 Task: Create List Booth Design in Board Customer Acquisition to Workspace Account Management. Create List IT Support in Board Influencer Identification to Workspace Account Management. Create List Software in Board Employee Skills Development and Training to Workspace Account Management
Action: Mouse moved to (691, 161)
Screenshot: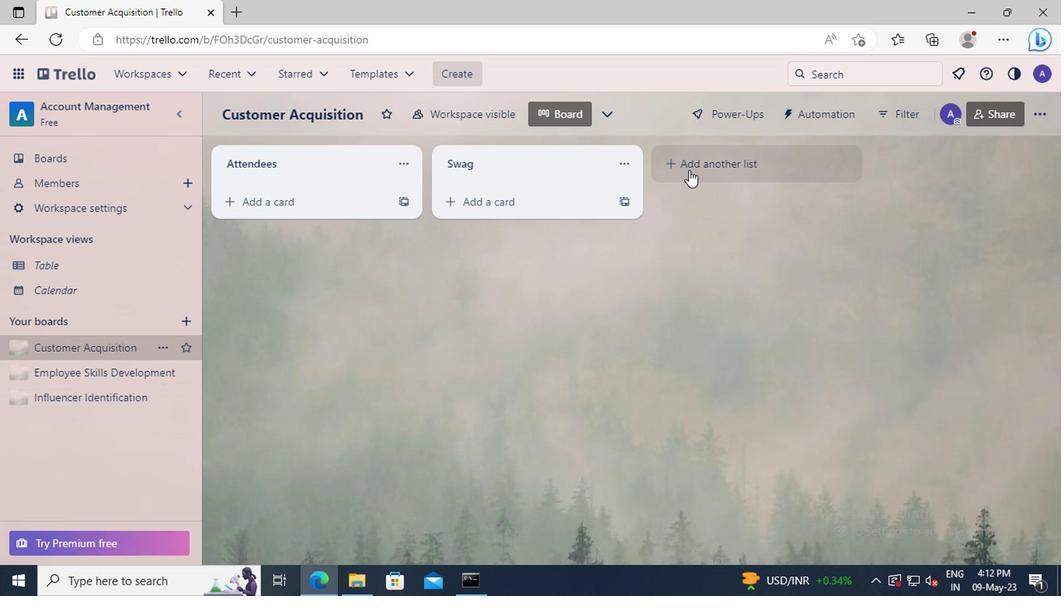 
Action: Mouse pressed left at (691, 161)
Screenshot: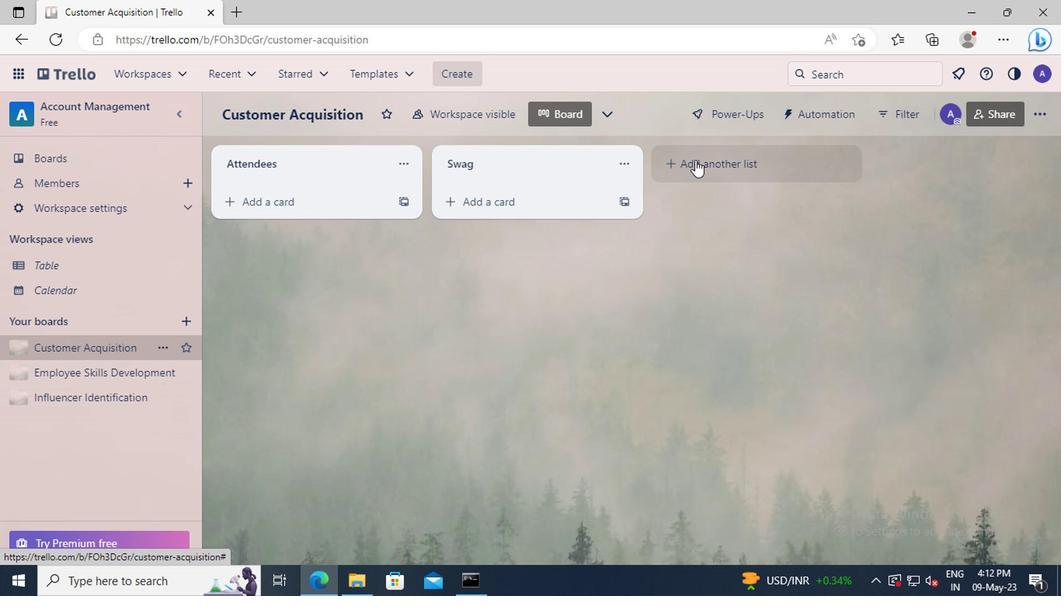 
Action: Mouse moved to (689, 159)
Screenshot: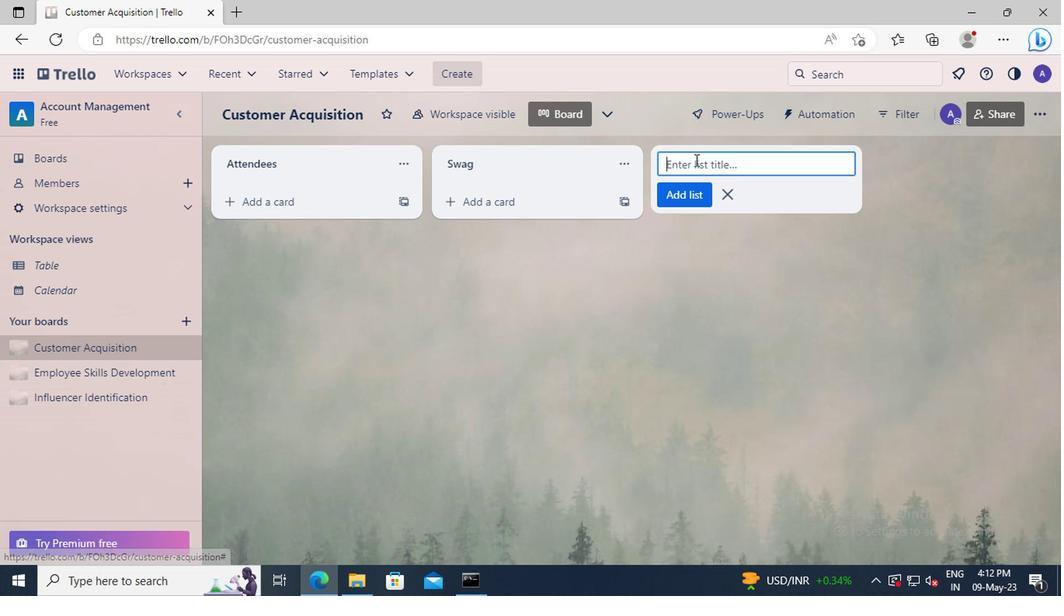 
Action: Key pressed <Key.shift>BOOTH<Key.space><Key.shift>DESIGN
Screenshot: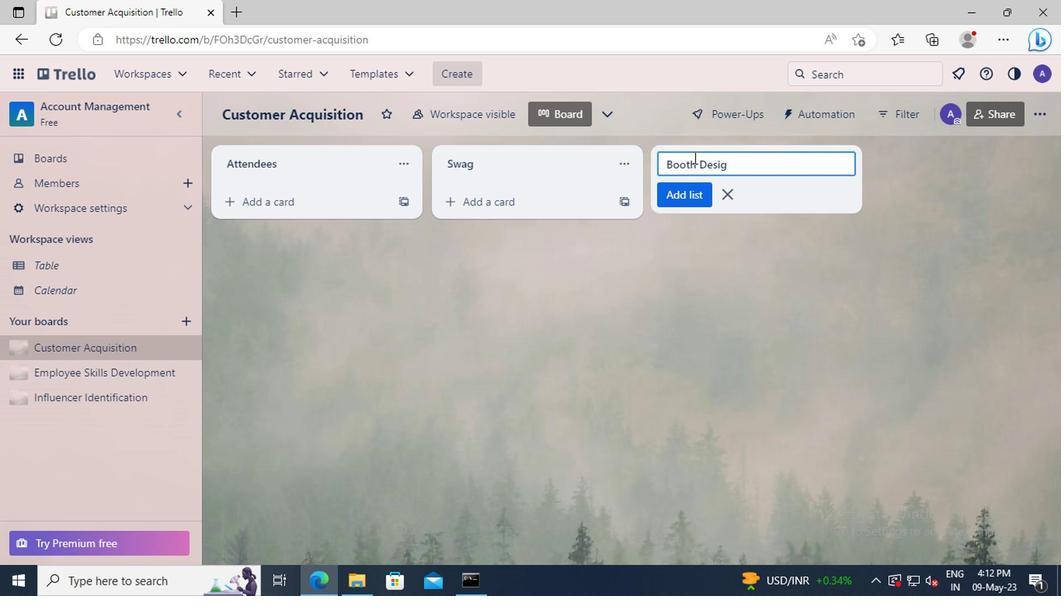 
Action: Mouse moved to (689, 196)
Screenshot: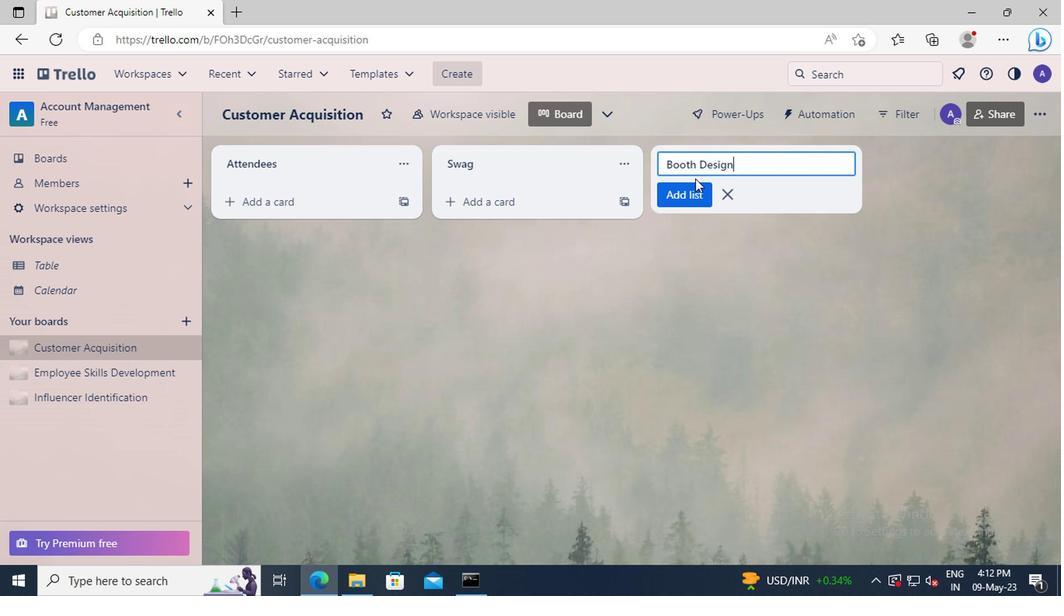 
Action: Mouse pressed left at (689, 196)
Screenshot: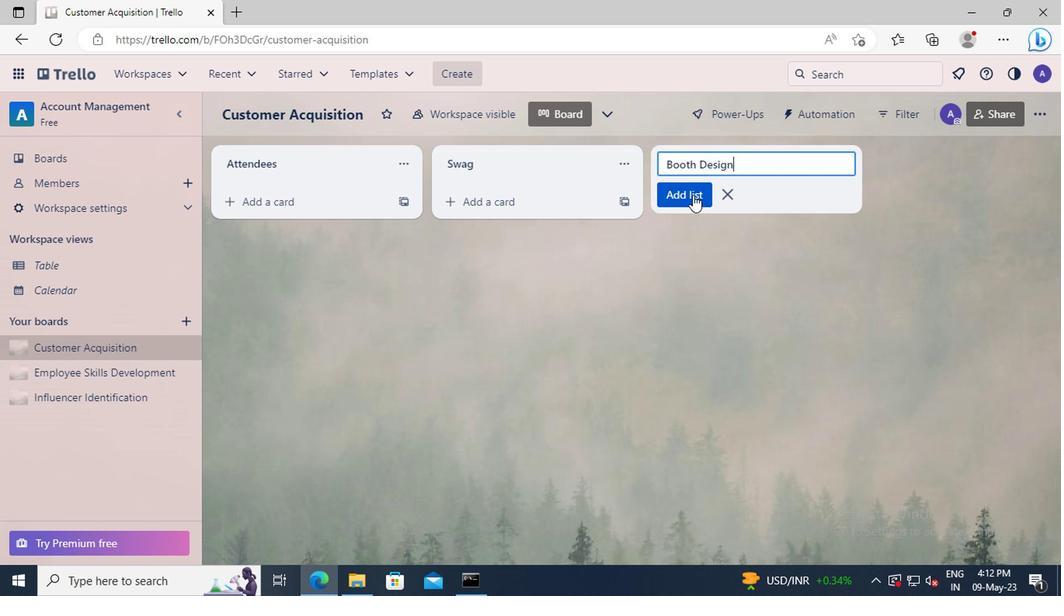 
Action: Mouse moved to (94, 403)
Screenshot: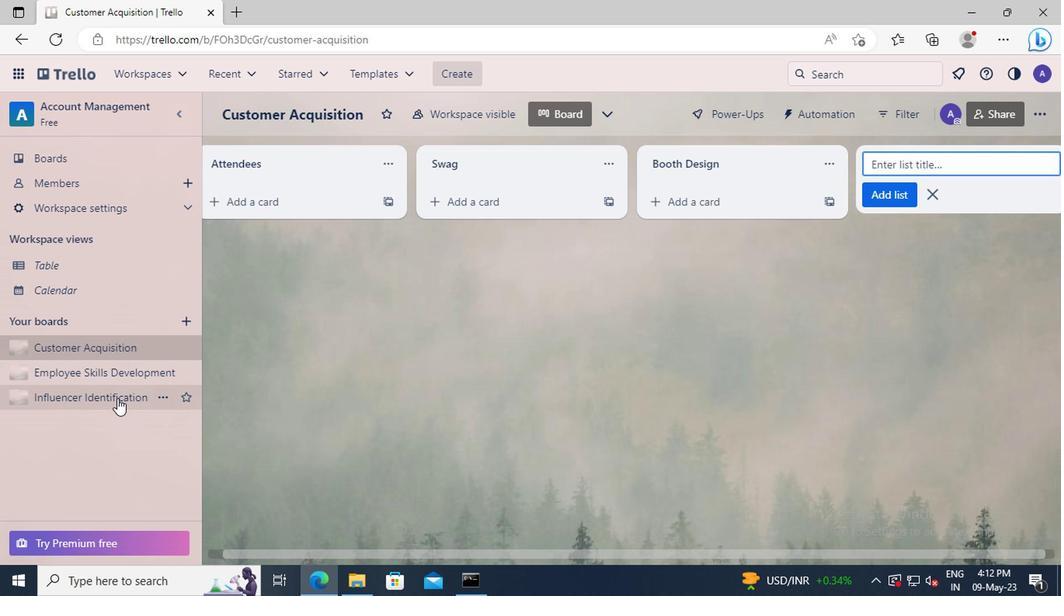 
Action: Mouse pressed left at (94, 403)
Screenshot: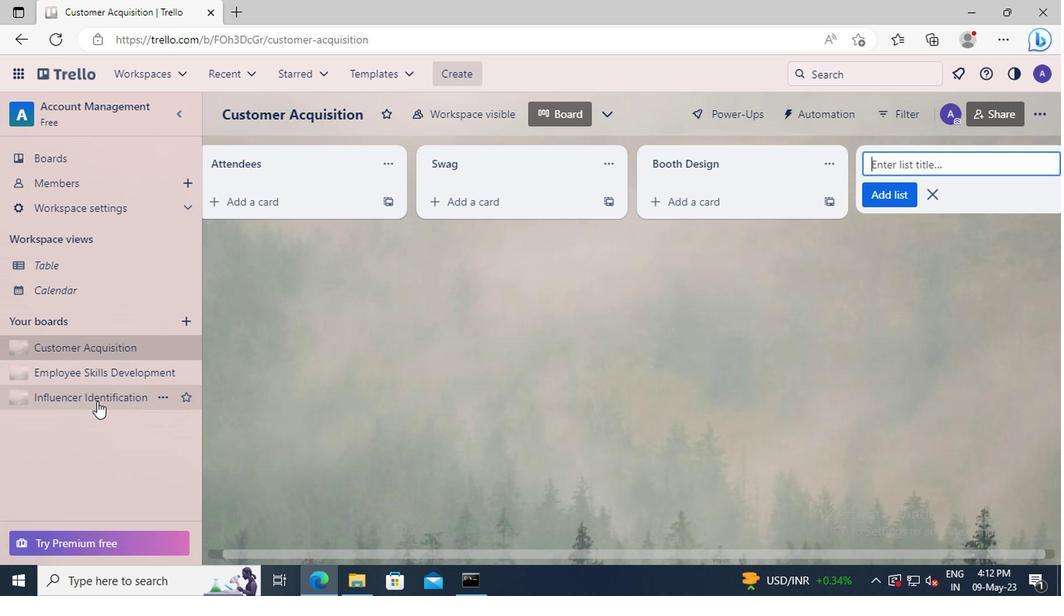 
Action: Mouse moved to (690, 168)
Screenshot: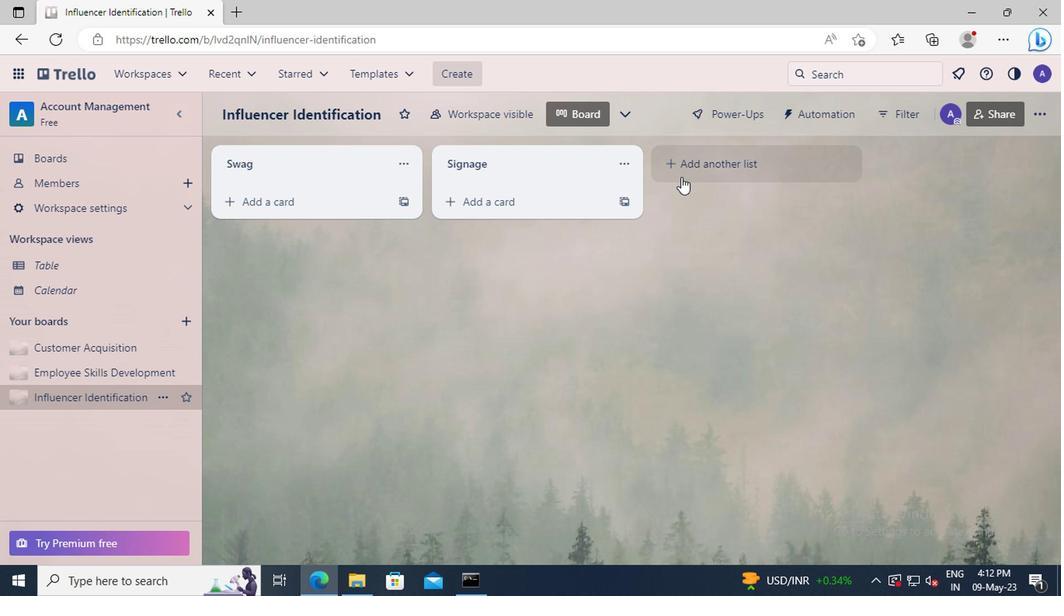 
Action: Mouse pressed left at (690, 168)
Screenshot: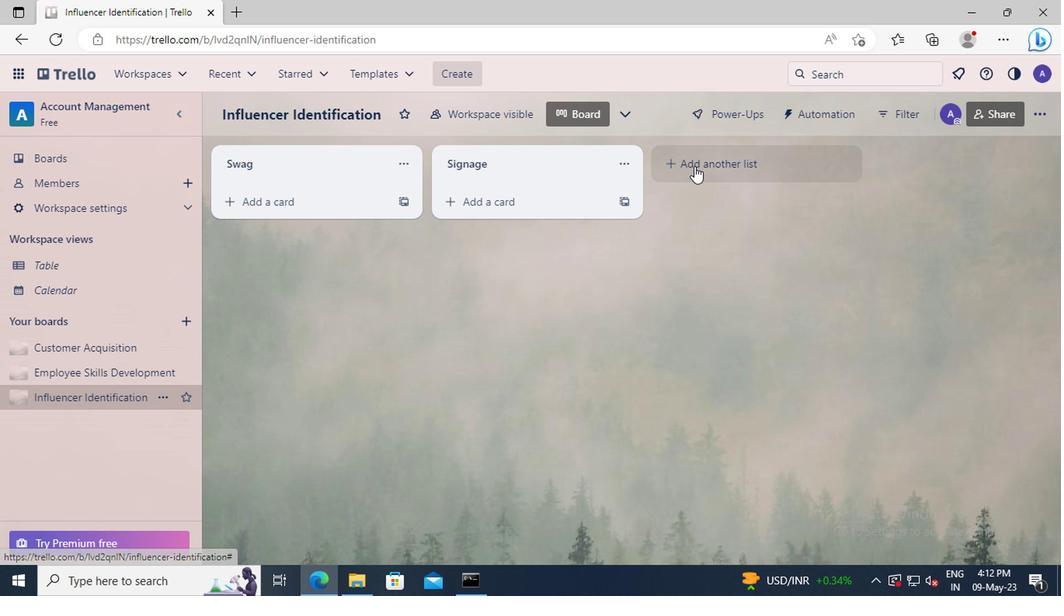 
Action: Mouse moved to (688, 166)
Screenshot: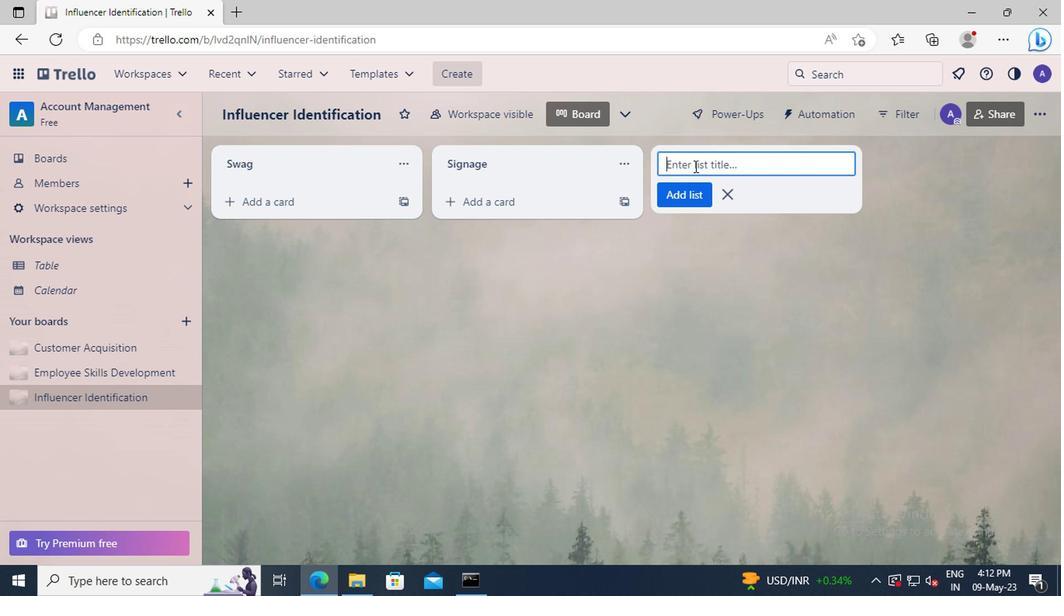 
Action: Key pressed <Key.shift>IT<Key.space><Key.shift>SUPPORT
Screenshot: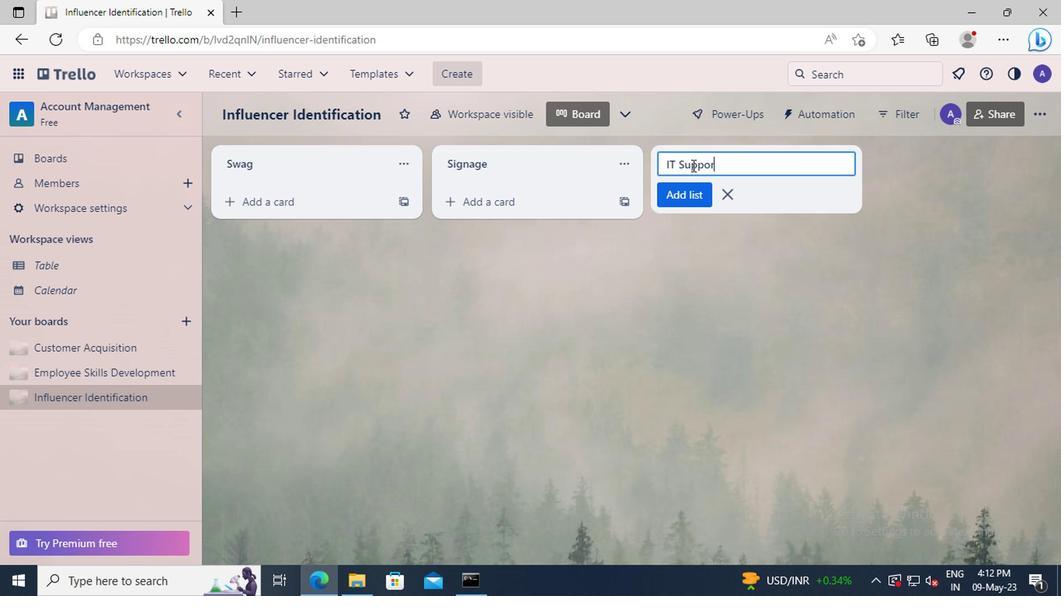 
Action: Mouse moved to (690, 192)
Screenshot: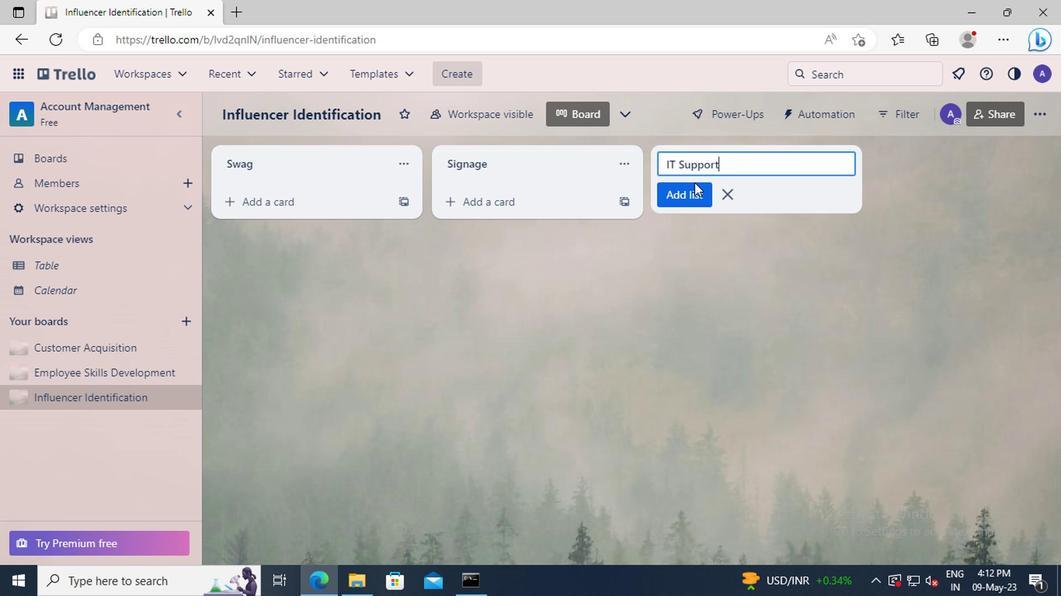
Action: Mouse pressed left at (690, 192)
Screenshot: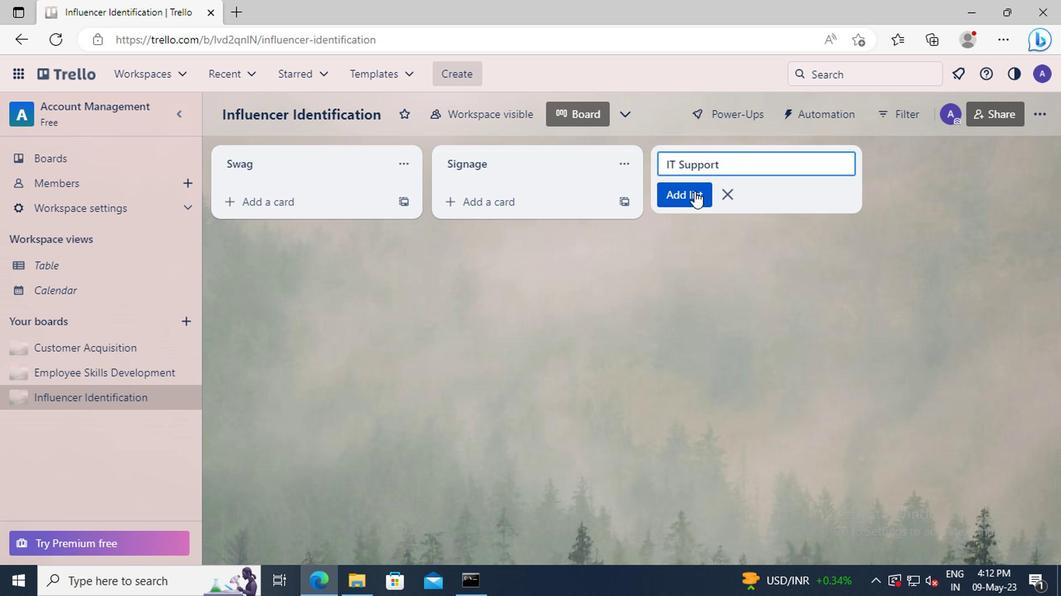 
Action: Mouse moved to (108, 369)
Screenshot: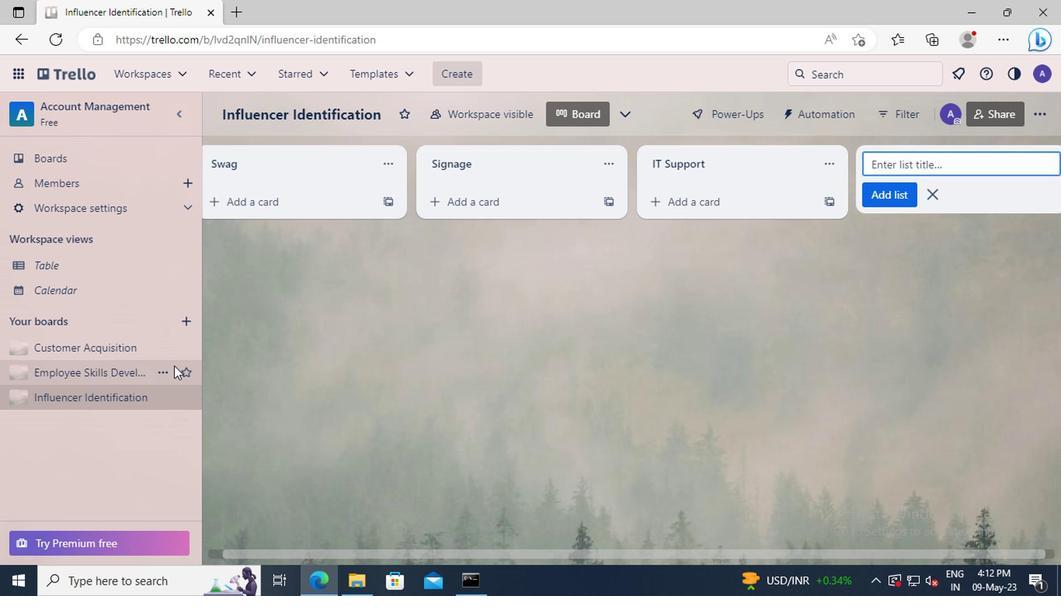 
Action: Mouse pressed left at (108, 369)
Screenshot: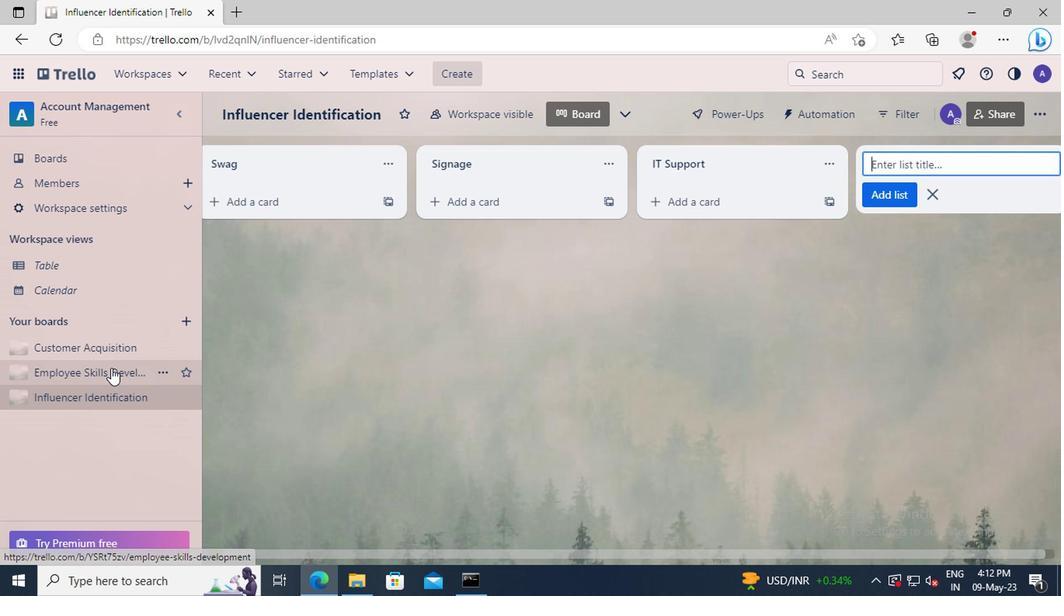 
Action: Mouse moved to (674, 166)
Screenshot: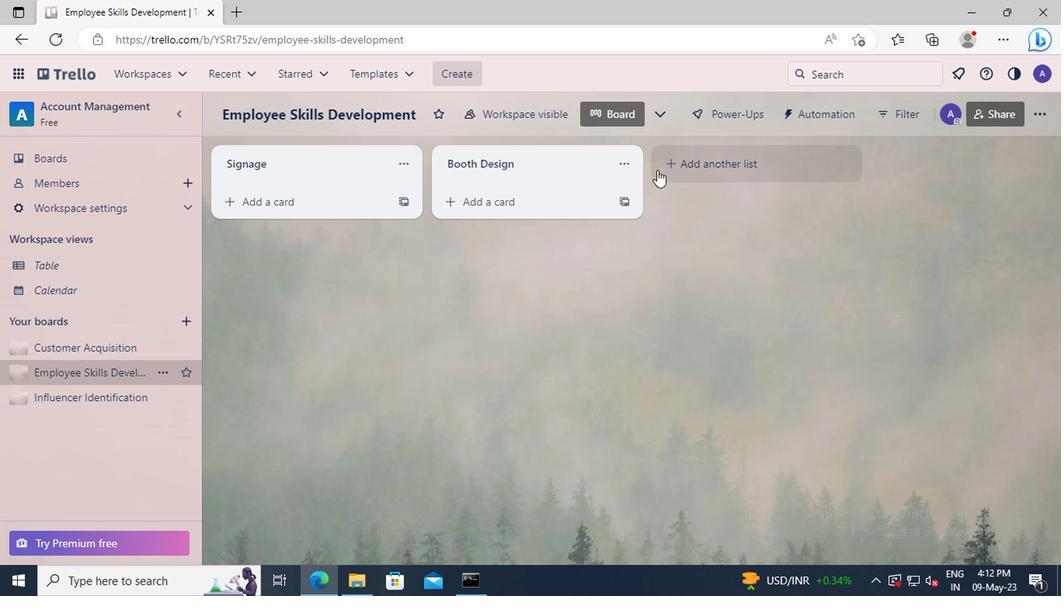 
Action: Mouse pressed left at (674, 166)
Screenshot: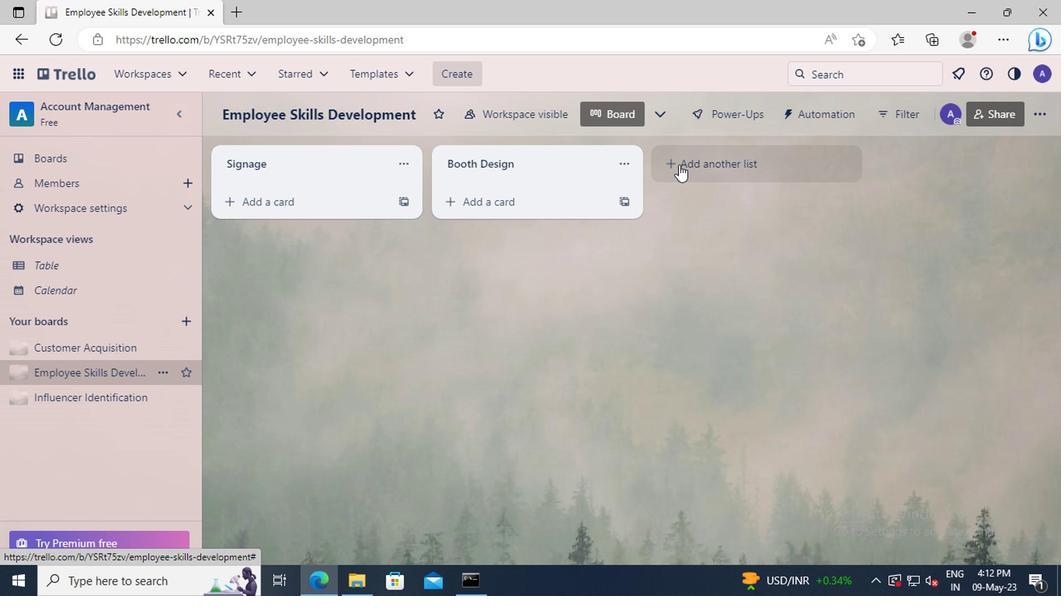 
Action: Key pressed <Key.shift>SOFTWARE
Screenshot: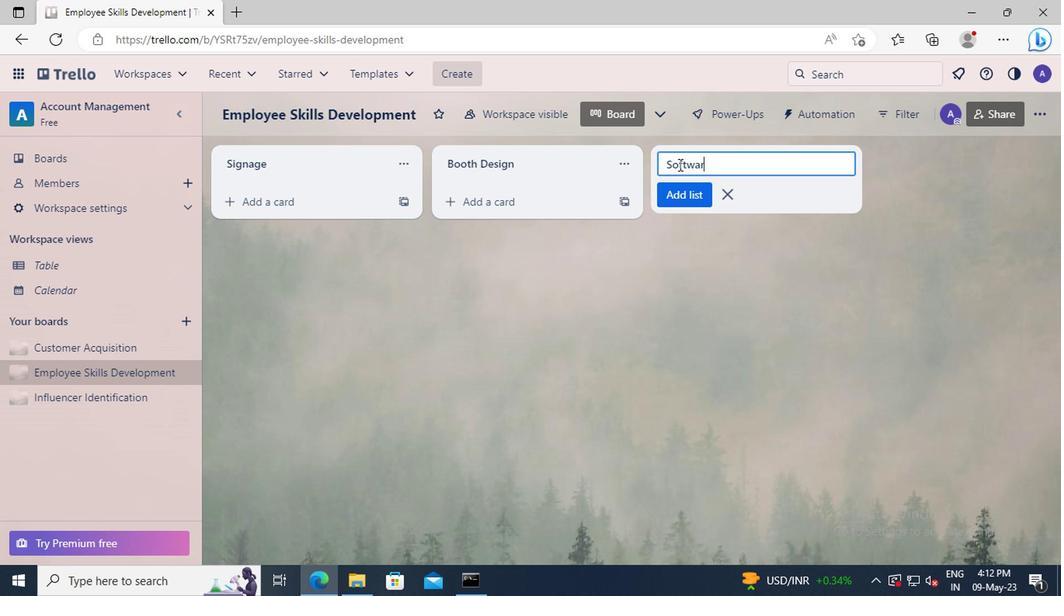 
Action: Mouse moved to (679, 191)
Screenshot: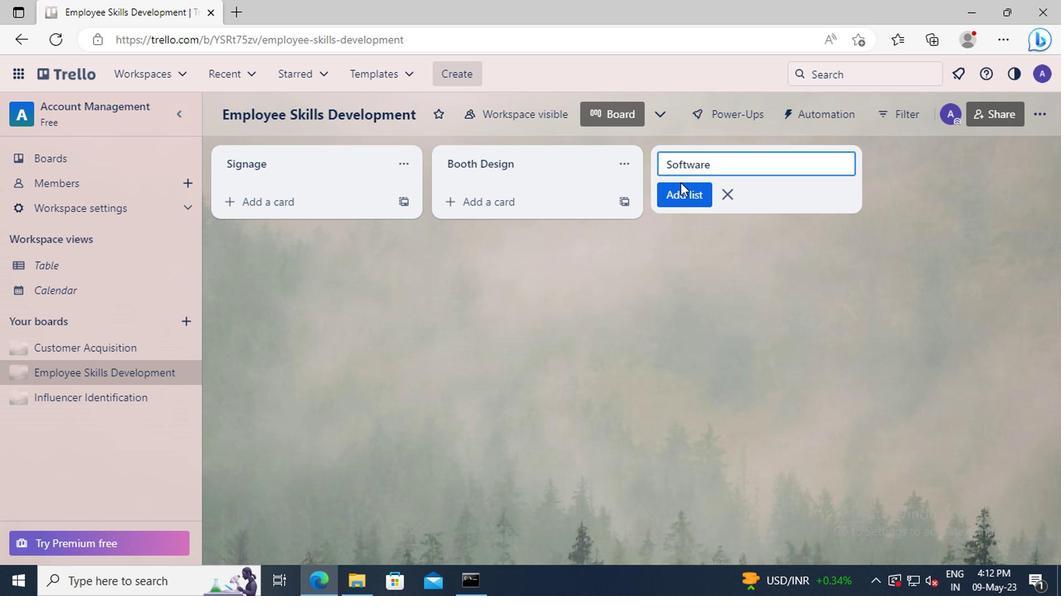 
Action: Mouse pressed left at (679, 191)
Screenshot: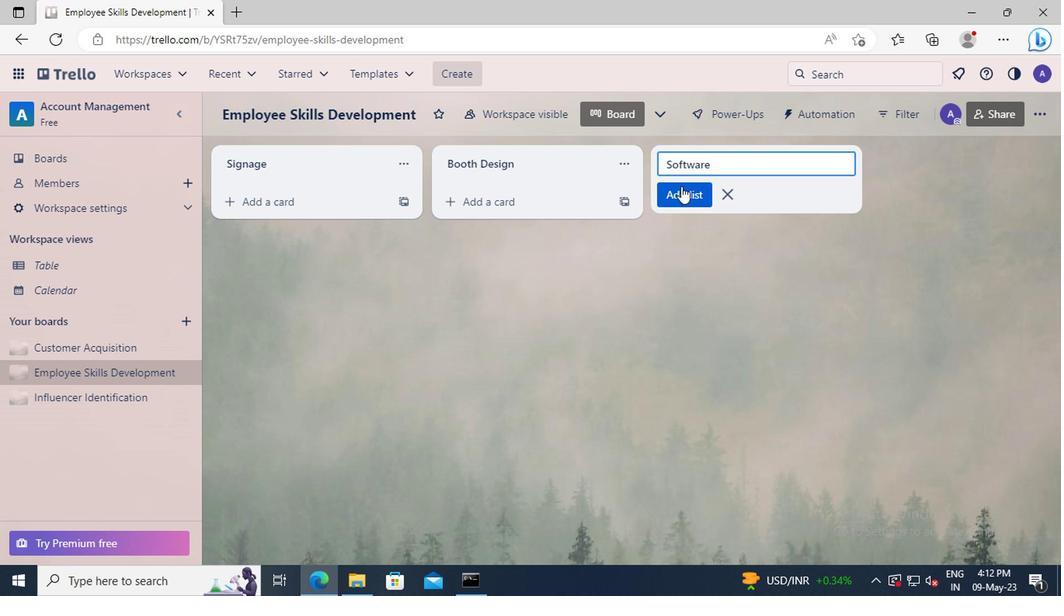 
